 Task: Rotate up the text.
Action: Mouse moved to (11, 184)
Screenshot: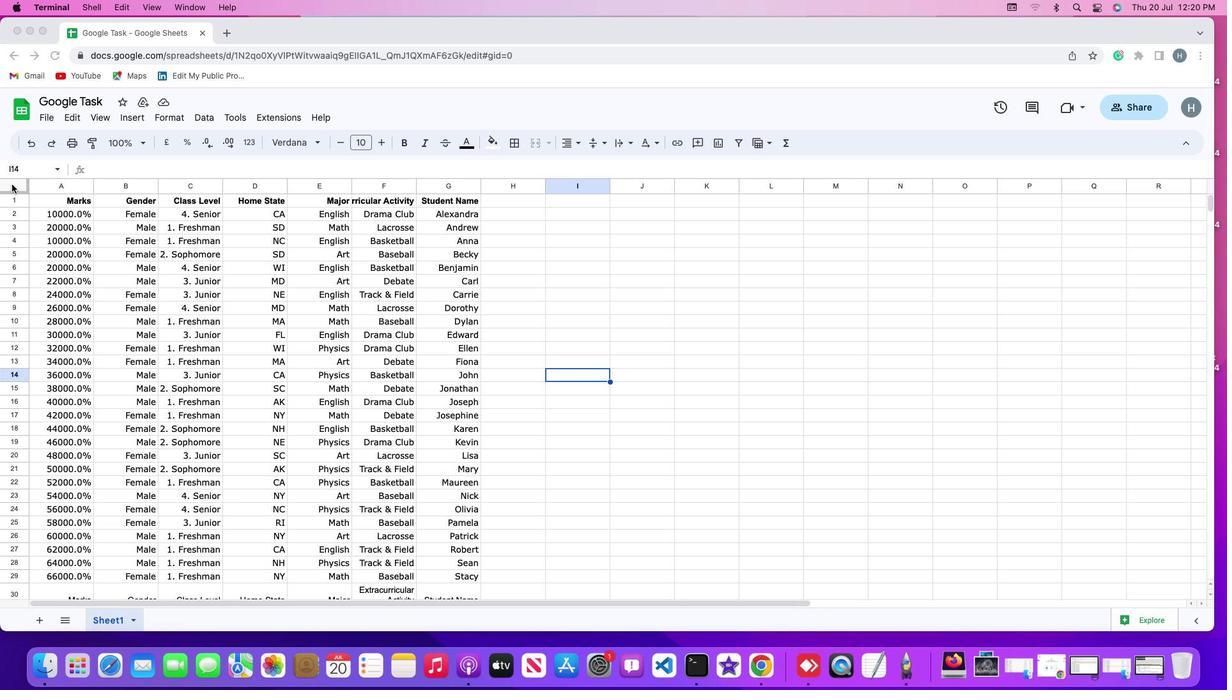 
Action: Mouse pressed left at (11, 184)
Screenshot: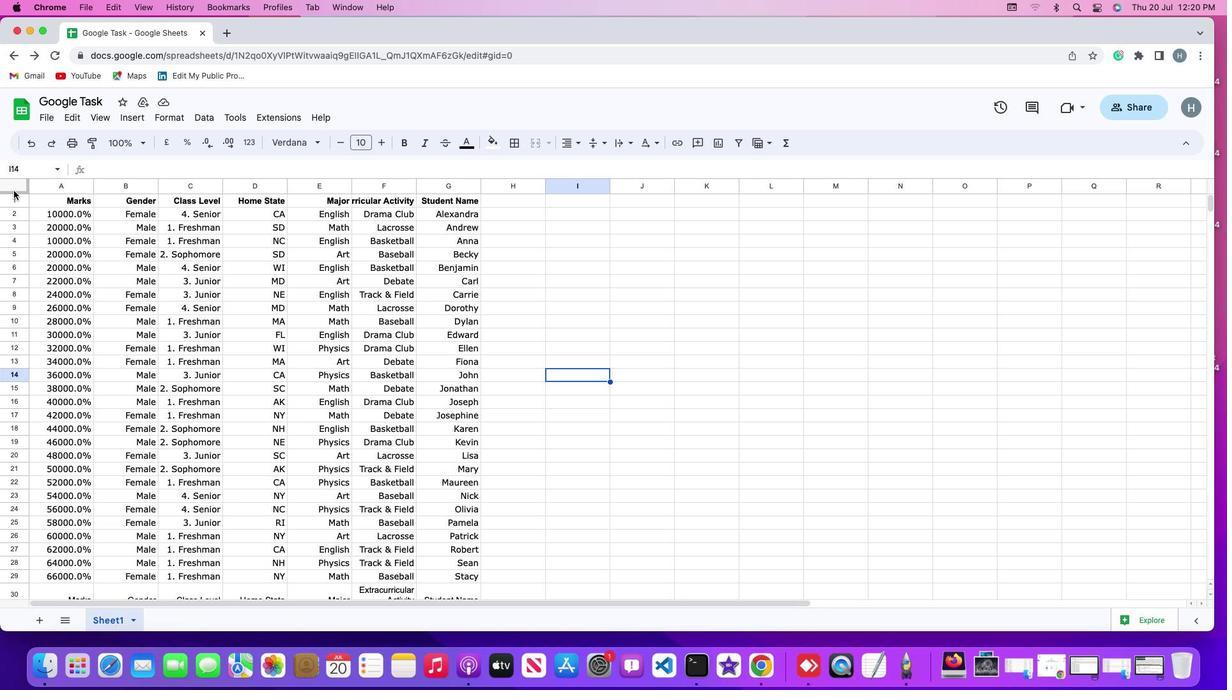 
Action: Mouse moved to (14, 186)
Screenshot: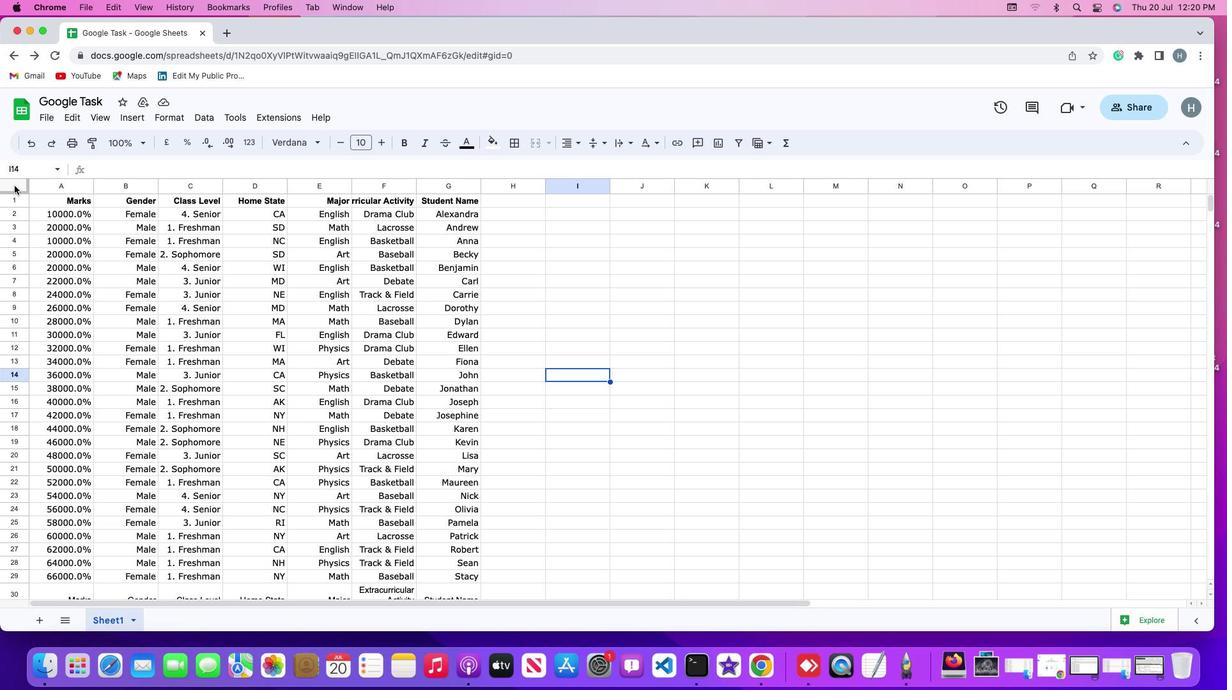 
Action: Mouse pressed left at (14, 186)
Screenshot: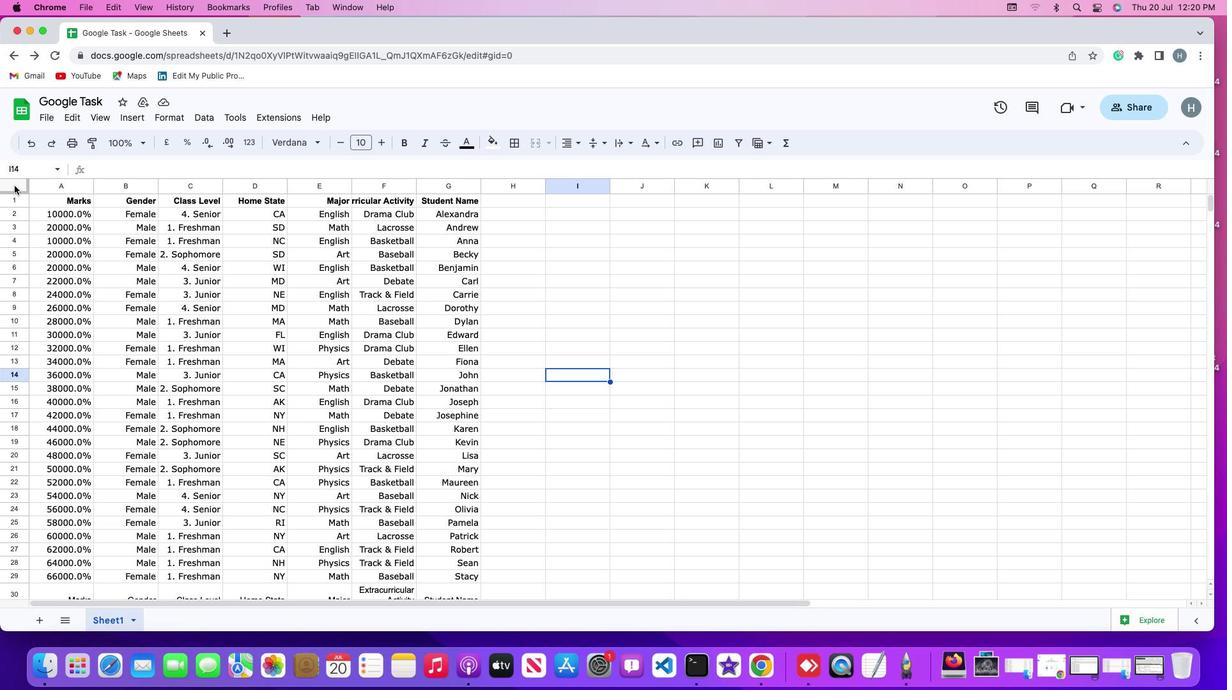 
Action: Mouse moved to (167, 116)
Screenshot: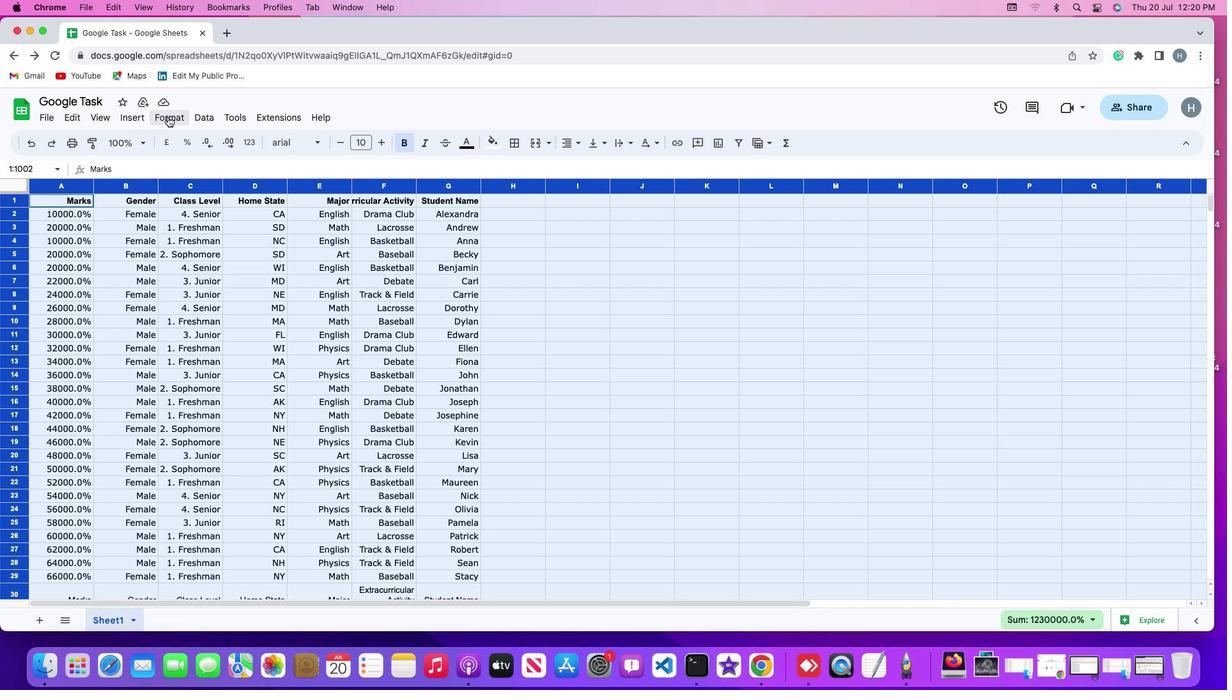 
Action: Mouse pressed left at (167, 116)
Screenshot: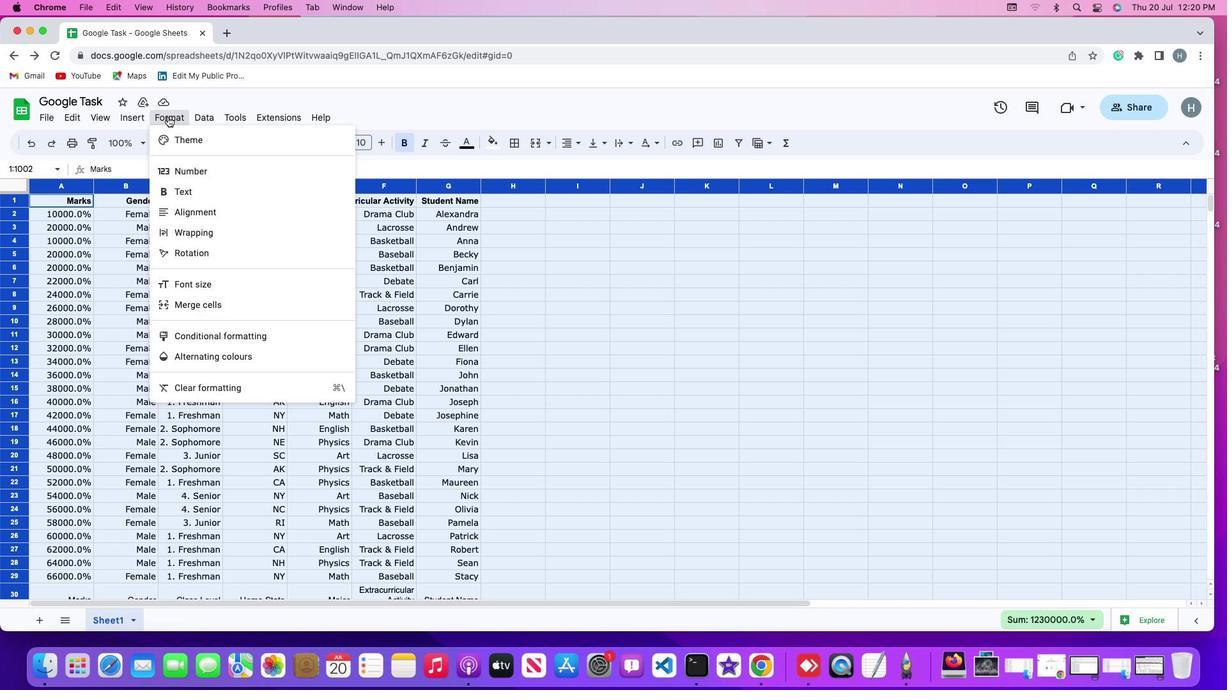
Action: Mouse moved to (194, 256)
Screenshot: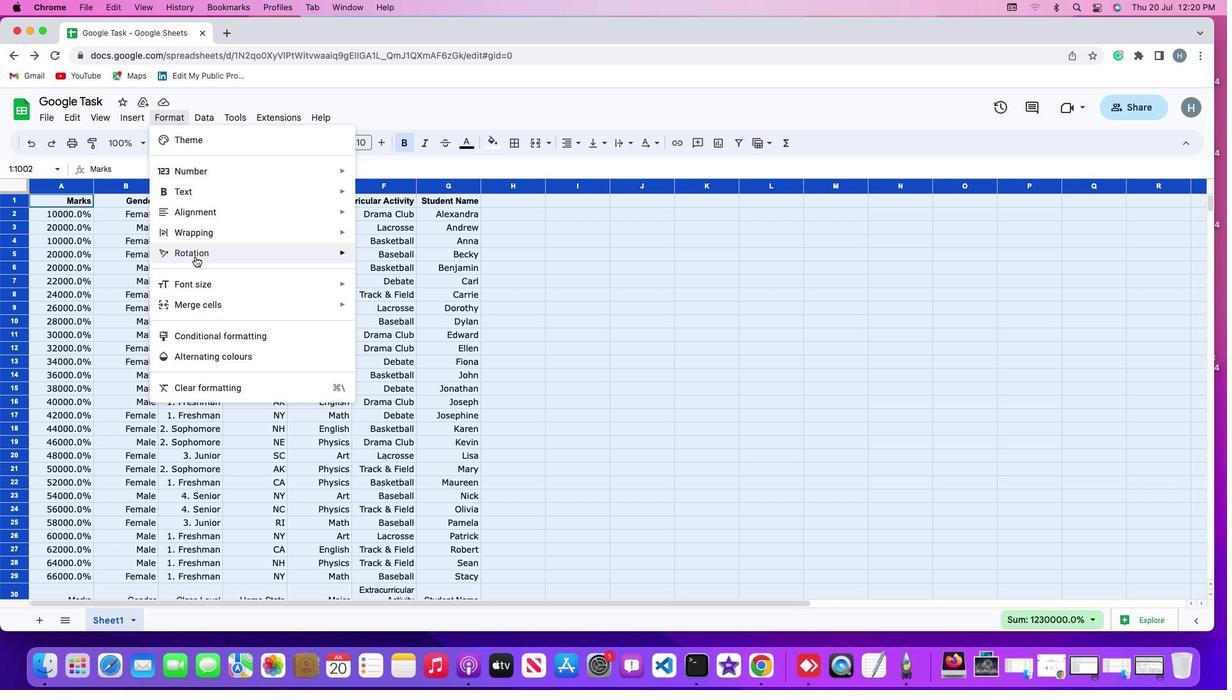 
Action: Mouse pressed left at (194, 256)
Screenshot: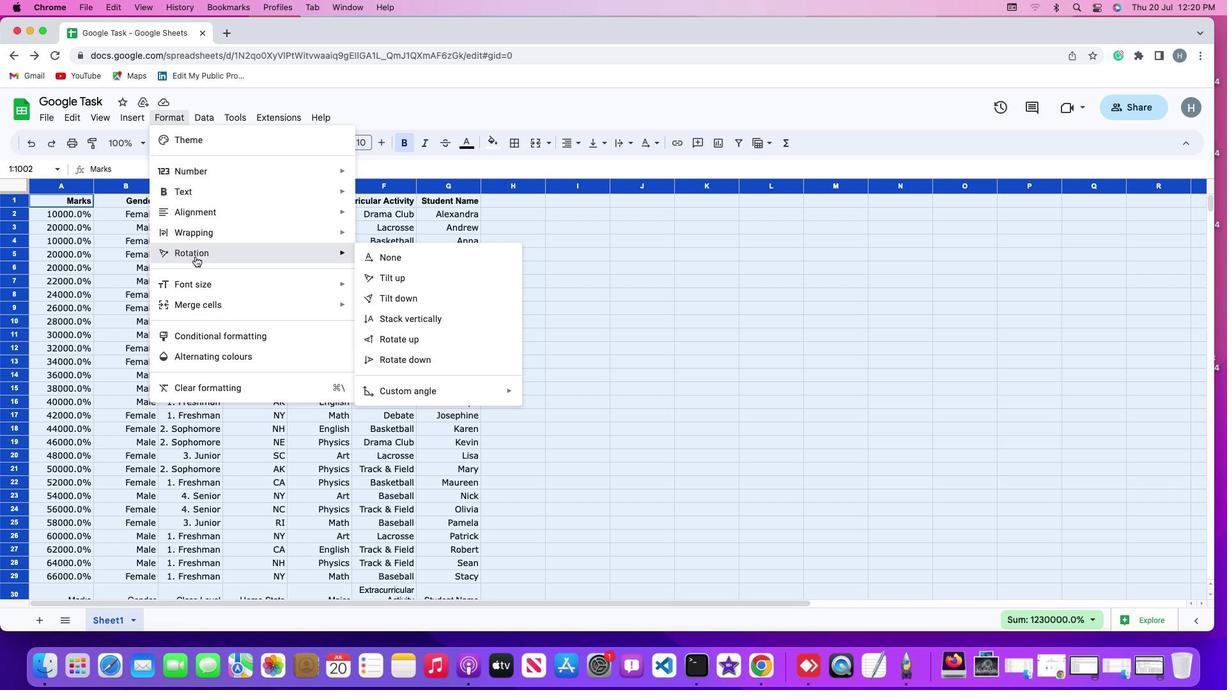 
Action: Mouse moved to (402, 338)
Screenshot: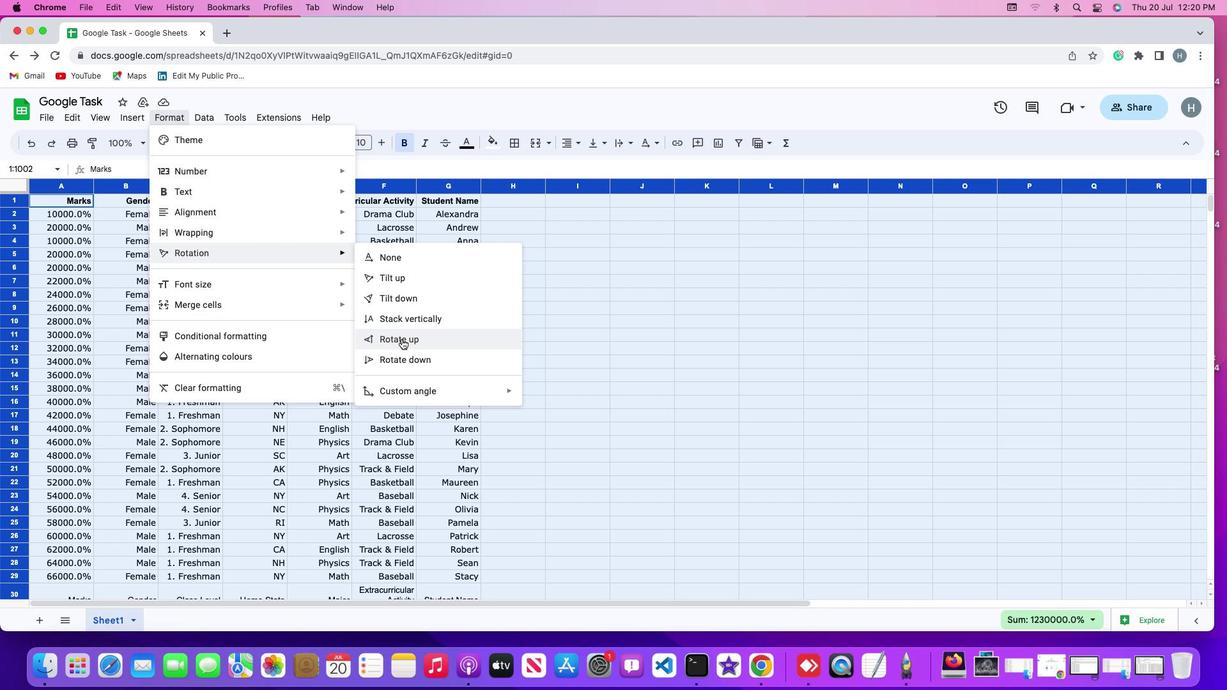 
Action: Mouse pressed left at (402, 338)
Screenshot: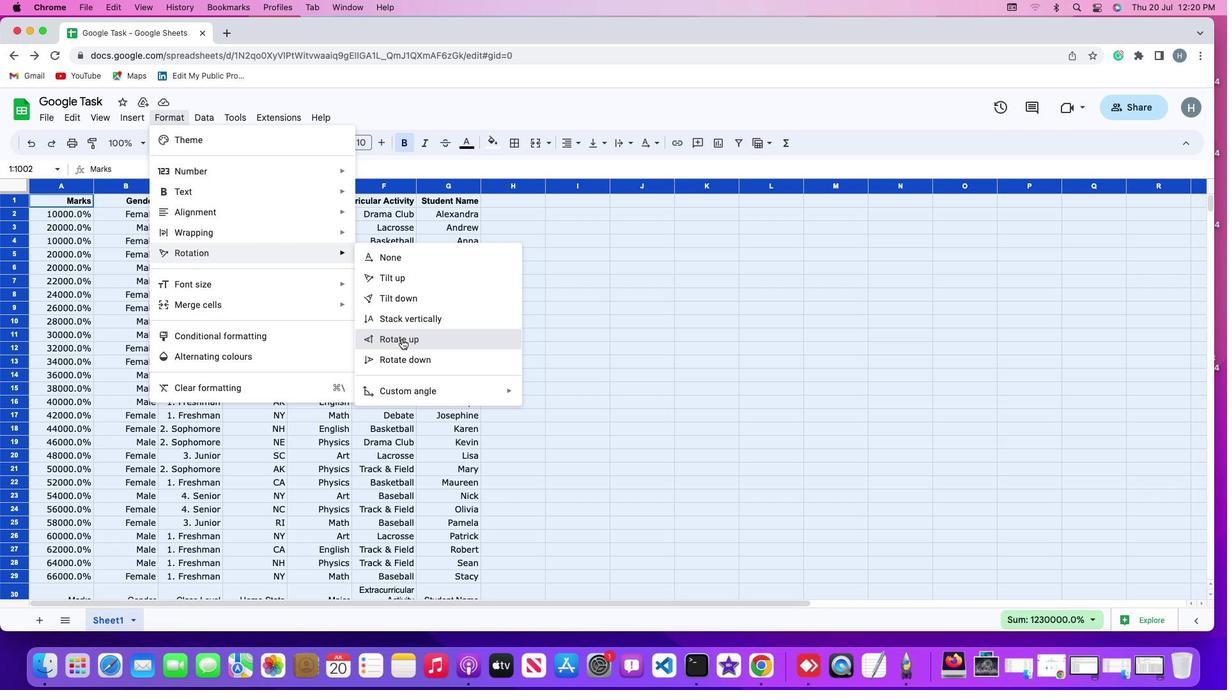 
Action: Mouse moved to (588, 326)
Screenshot: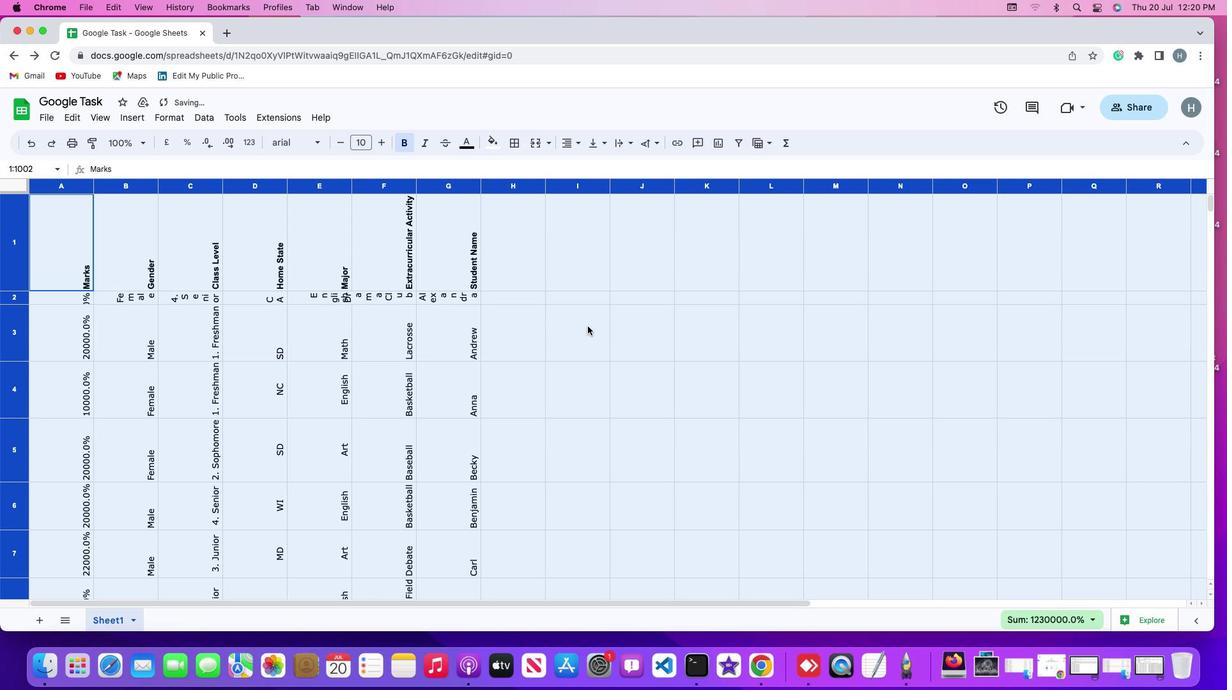 
Action: Mouse pressed left at (588, 326)
Screenshot: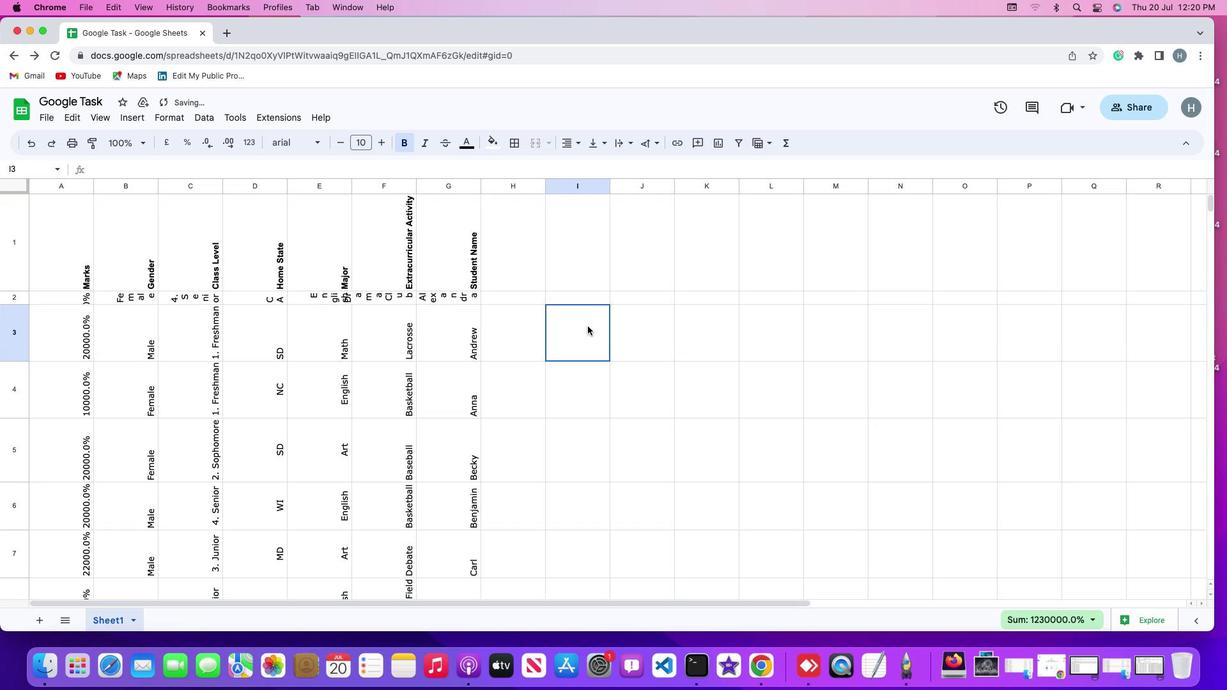 
